 Task: Create in the project ToughWorks in Backlog an issue 'Add support for offline messaging and chat', assign it to team member softage.2@softage.net and change the status to IN PROGRESS.
Action: Mouse moved to (252, 577)
Screenshot: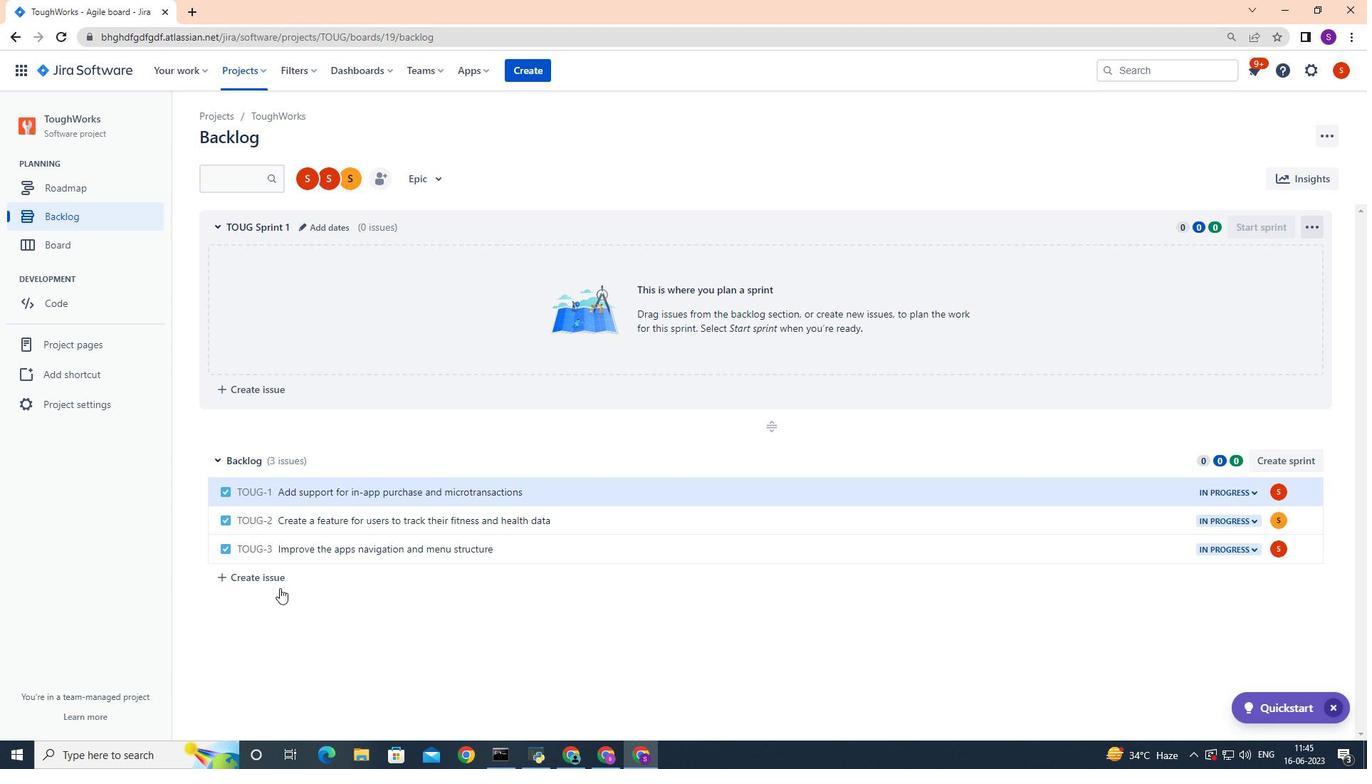 
Action: Mouse pressed left at (252, 577)
Screenshot: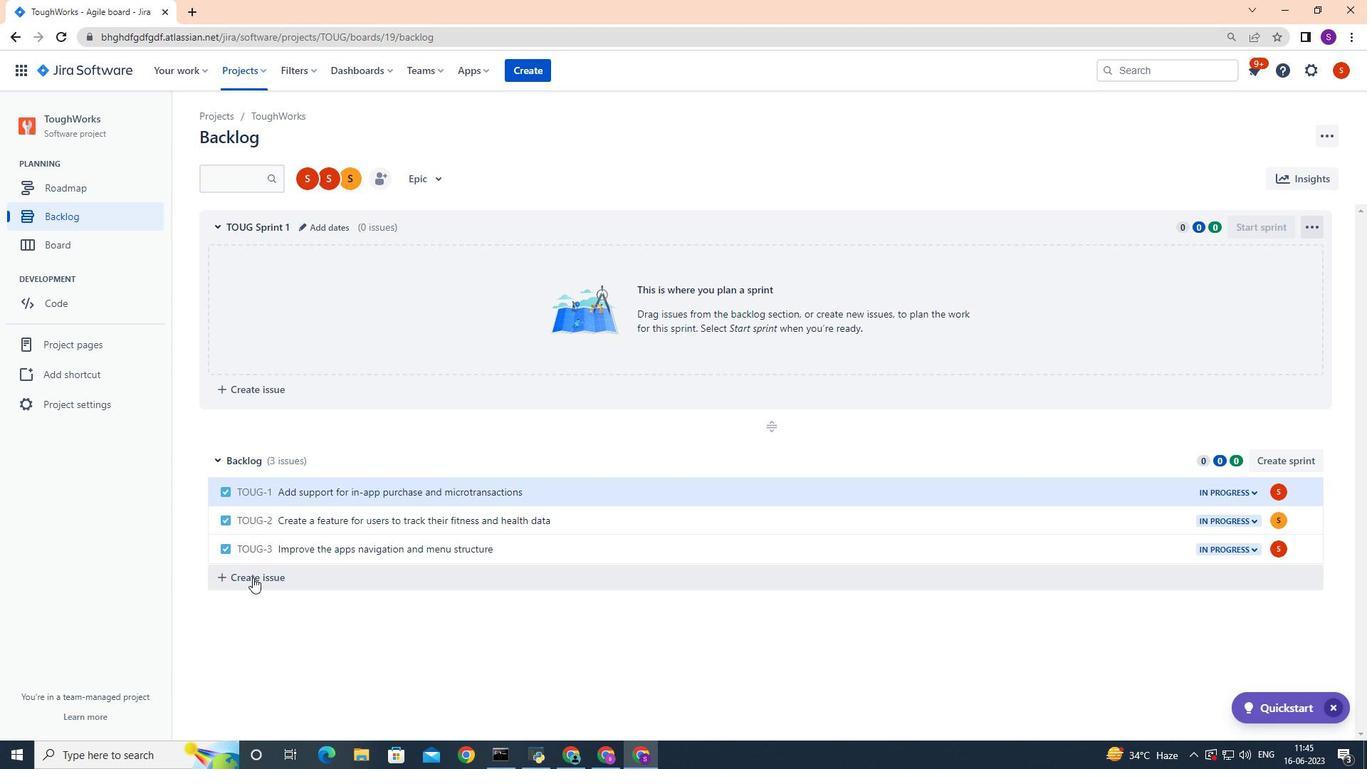 
Action: Mouse moved to (341, 578)
Screenshot: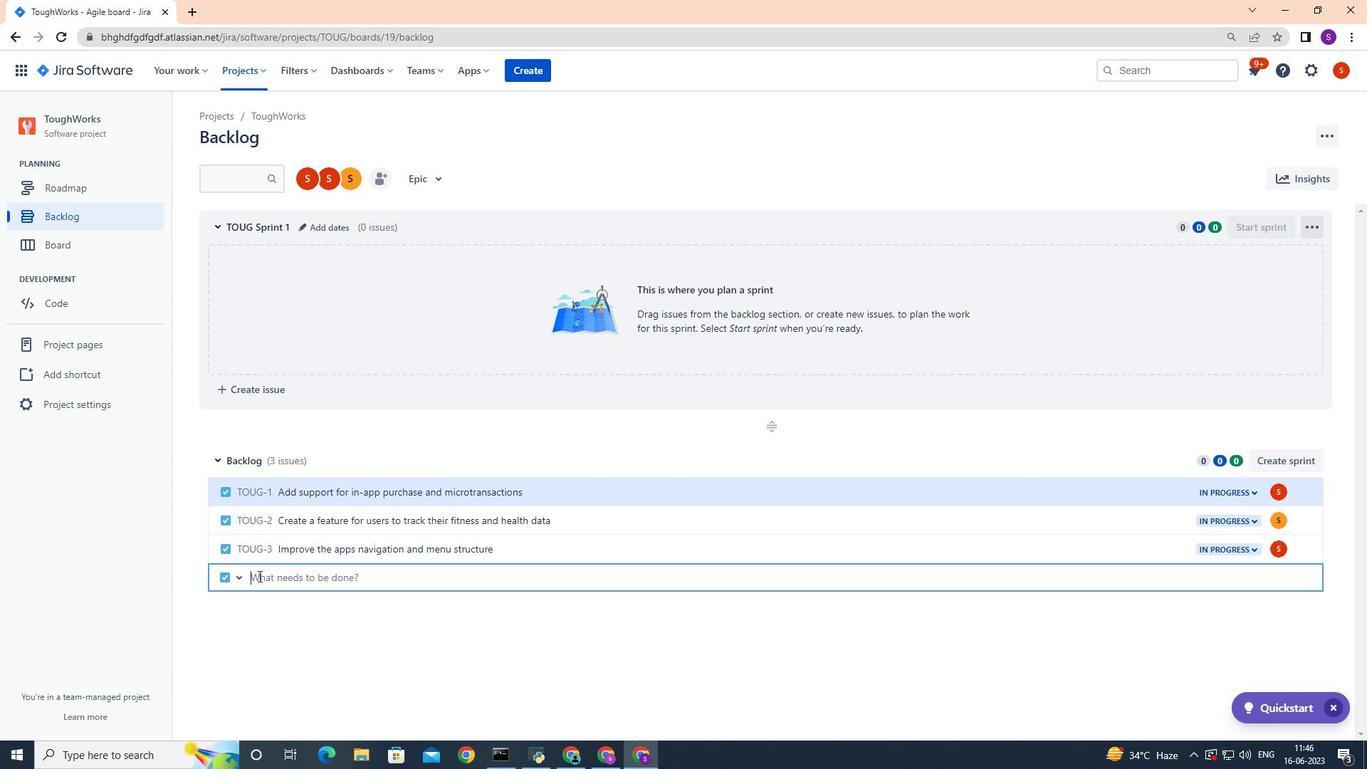 
Action: Key pressed <Key.caps_lock>AD<Key.backspace><Key.backspace>A<Key.caps_lock>dd<Key.space>support<Key.space>for<Key.space>offlim<Key.backspace>ne<Key.space>m,e<Key.backspace><Key.backspace>essaging<Key.space>and<Key.space>chat<Key.enter>
Screenshot: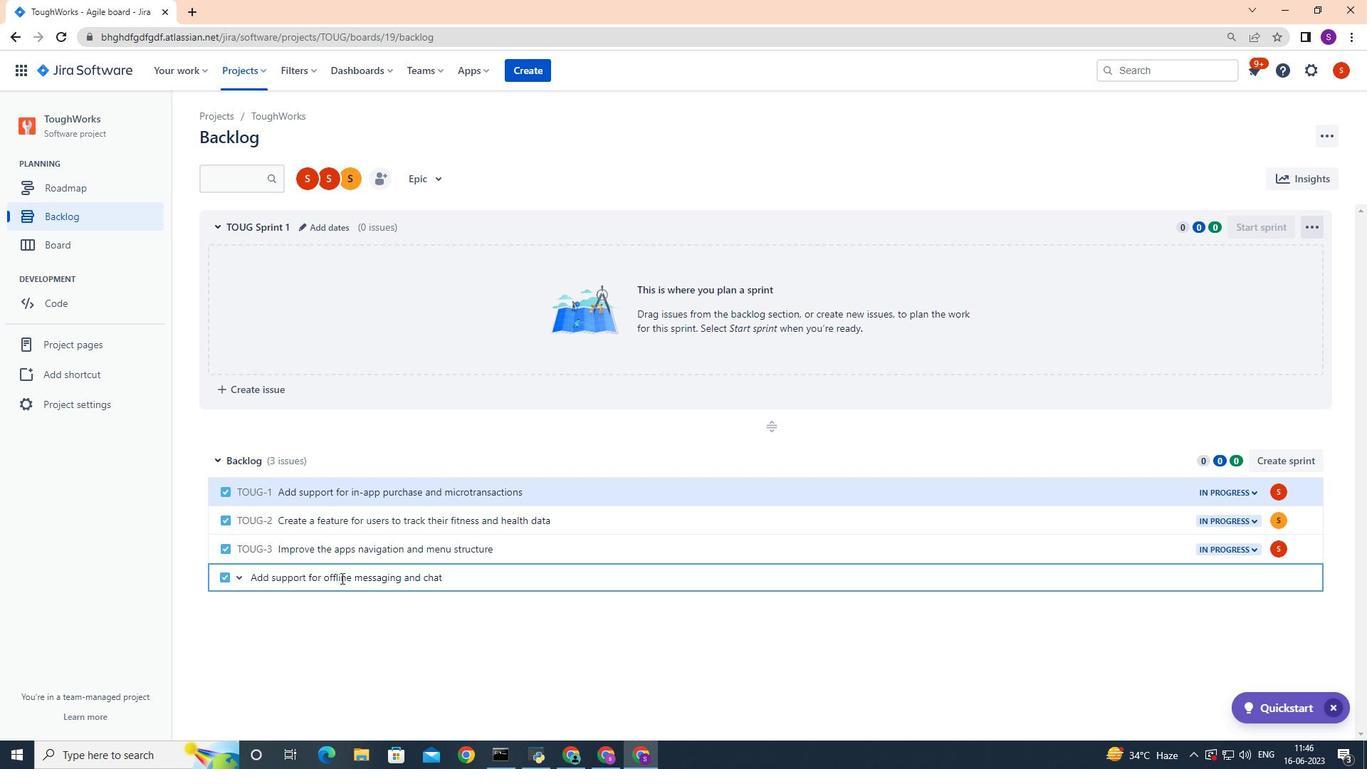 
Action: Mouse moved to (1282, 574)
Screenshot: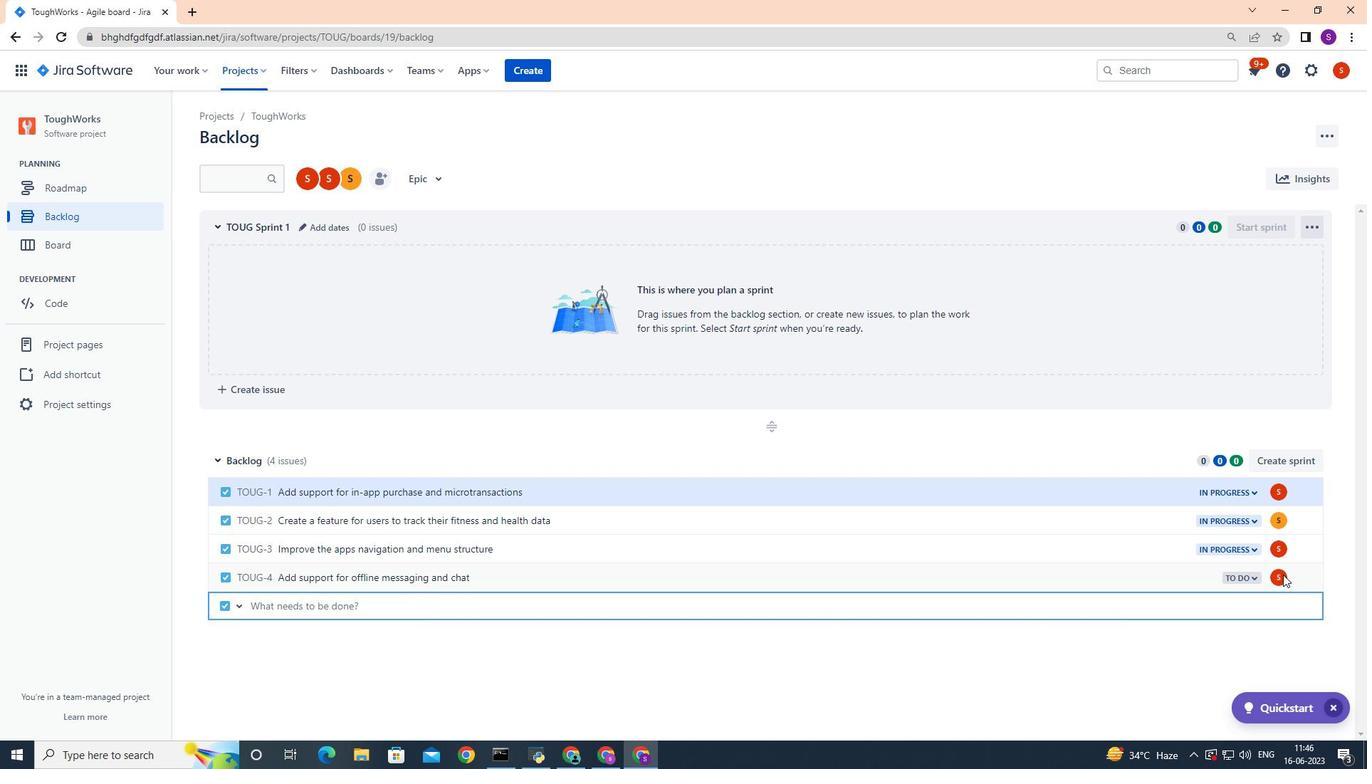 
Action: Mouse pressed left at (1282, 574)
Screenshot: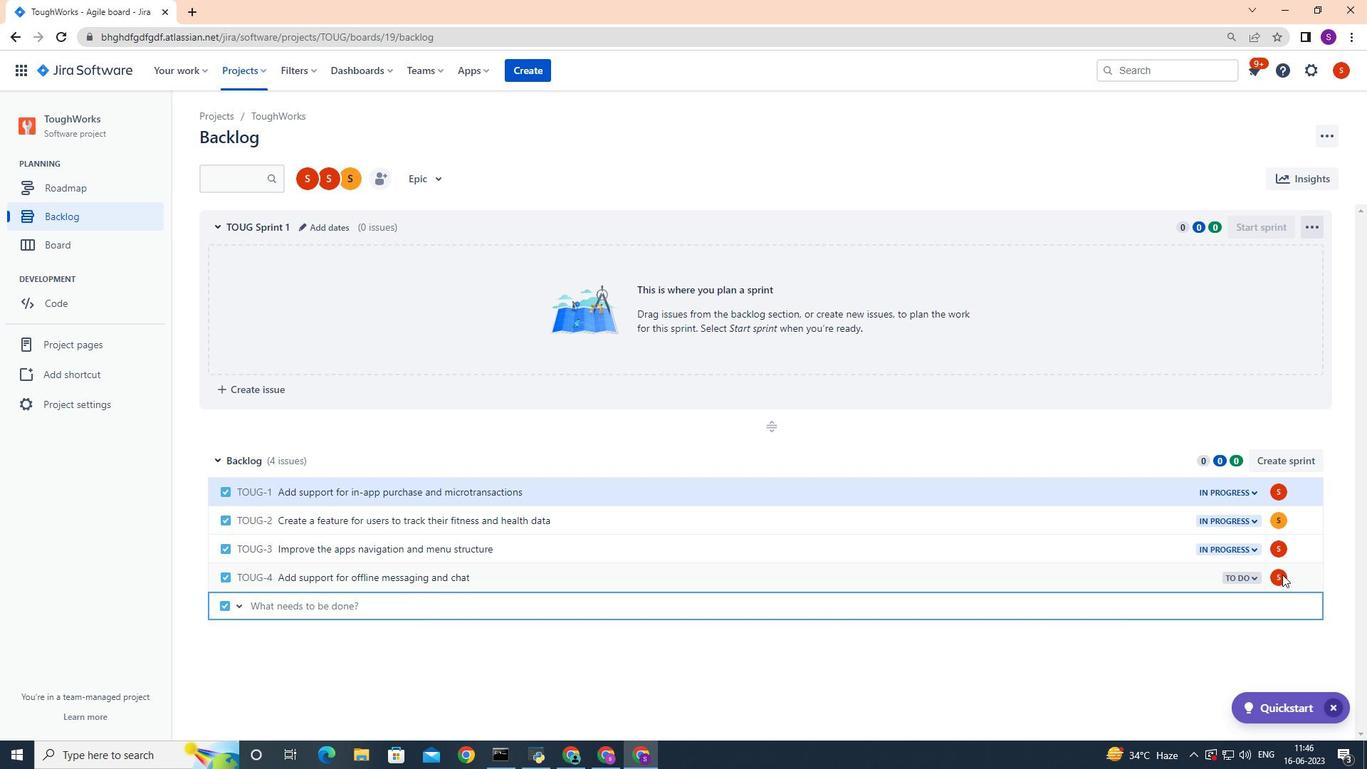 
Action: Mouse pressed left at (1282, 574)
Screenshot: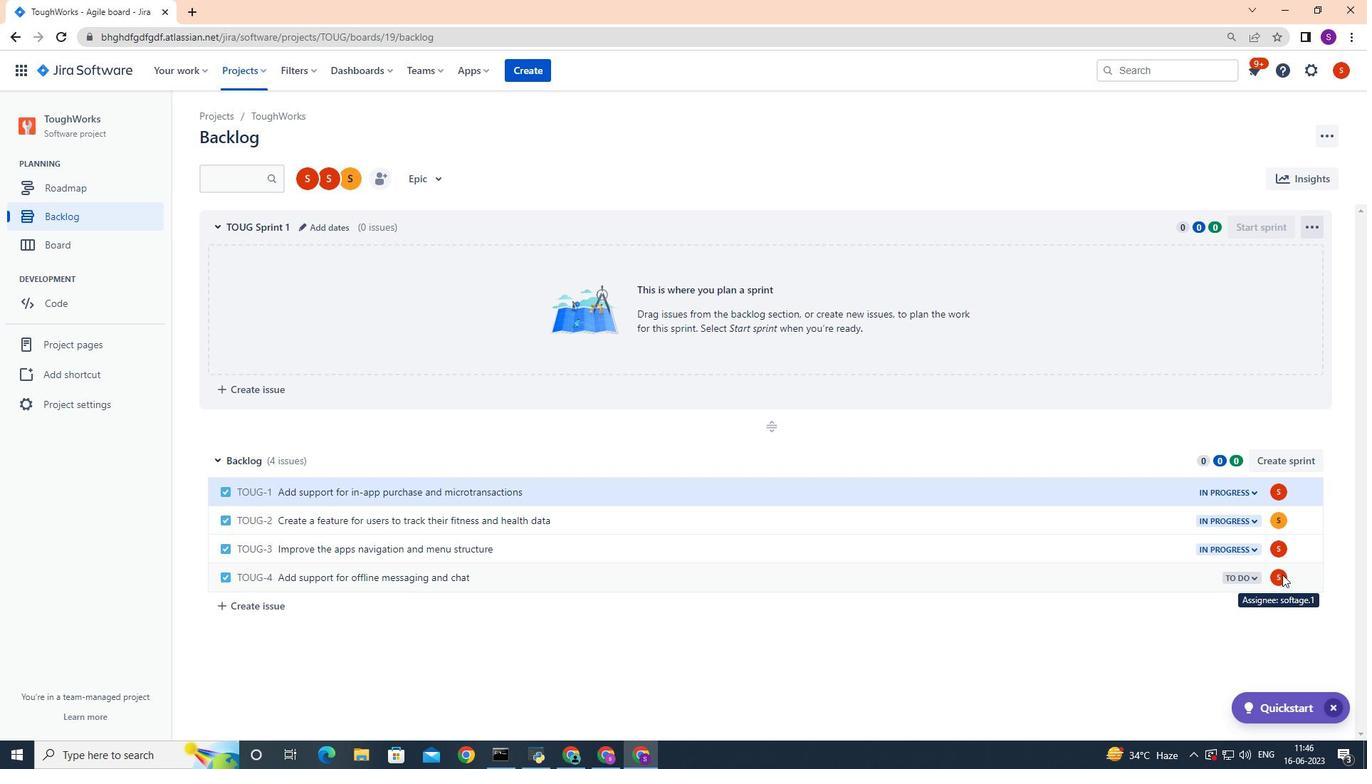 
Action: Mouse moved to (1282, 578)
Screenshot: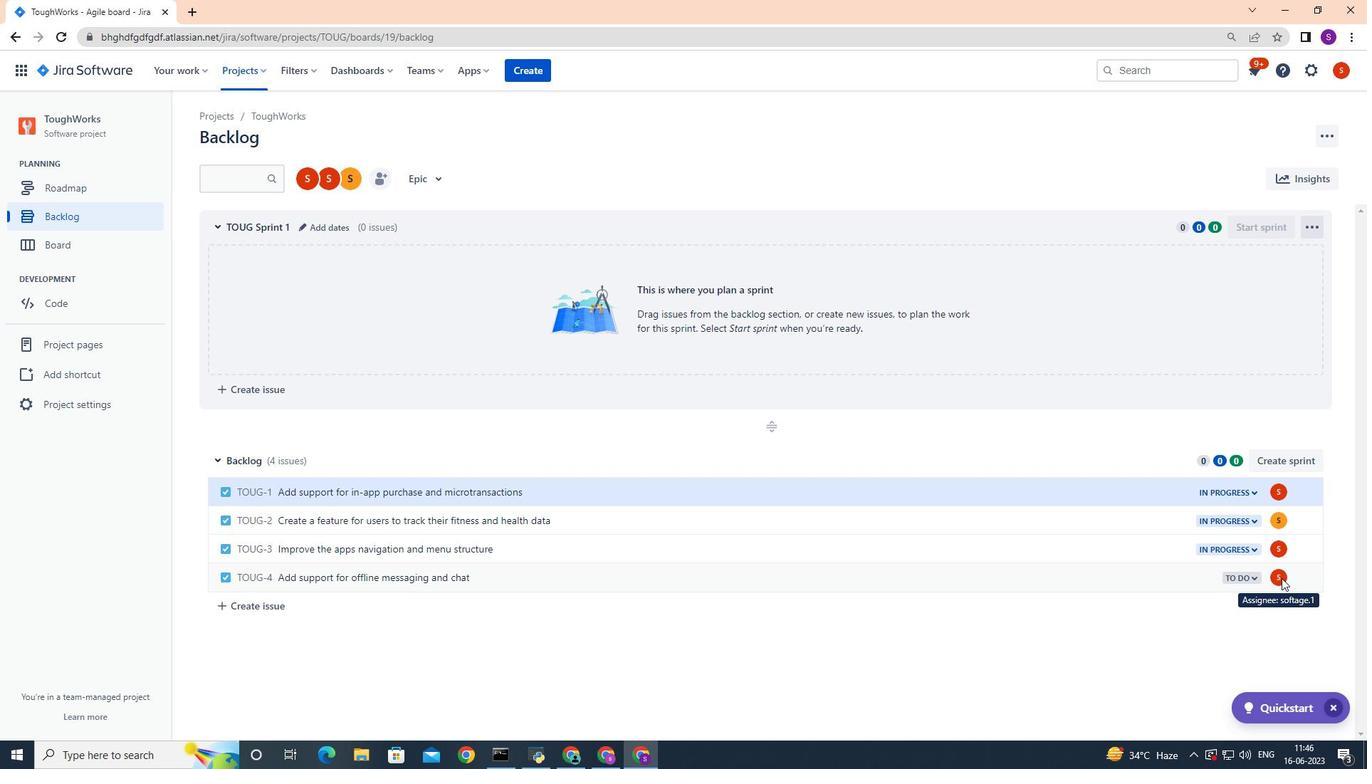
Action: Mouse pressed left at (1282, 578)
Screenshot: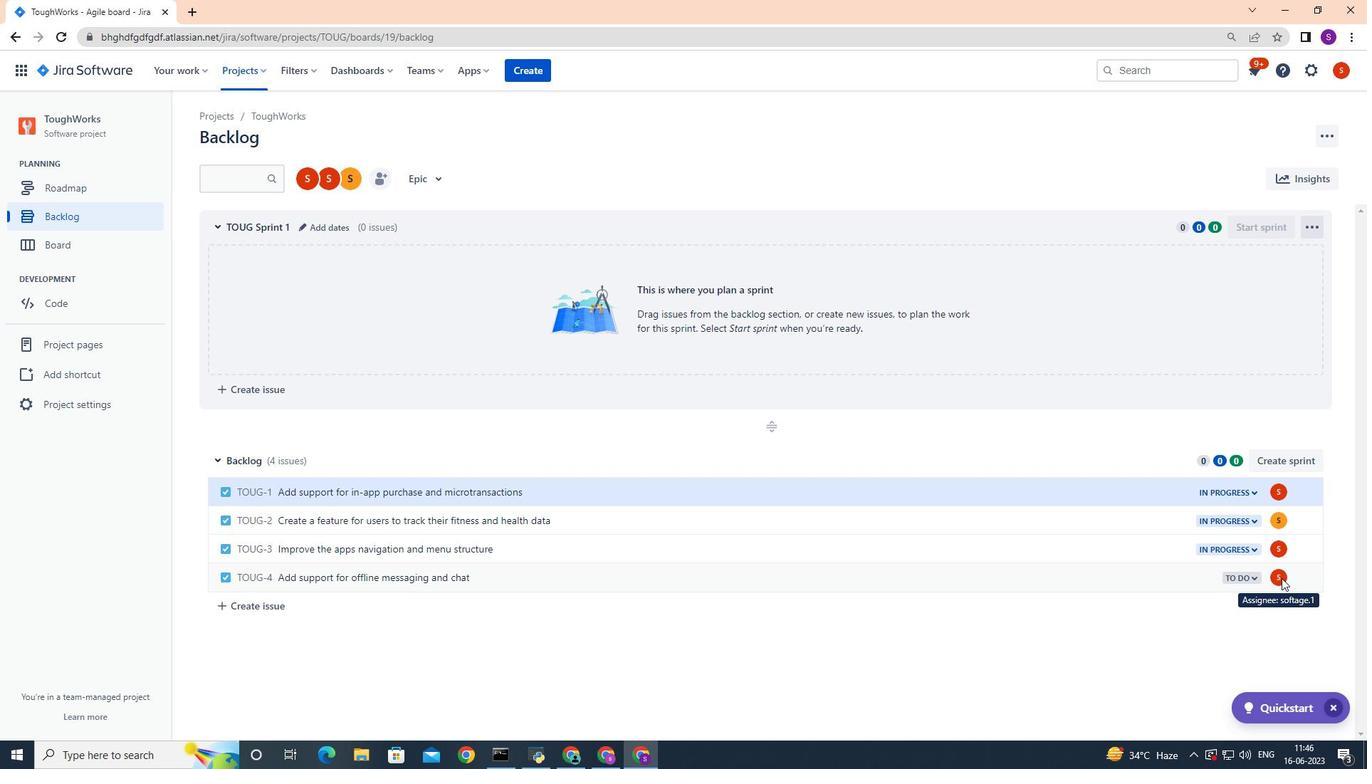 
Action: Mouse pressed left at (1282, 578)
Screenshot: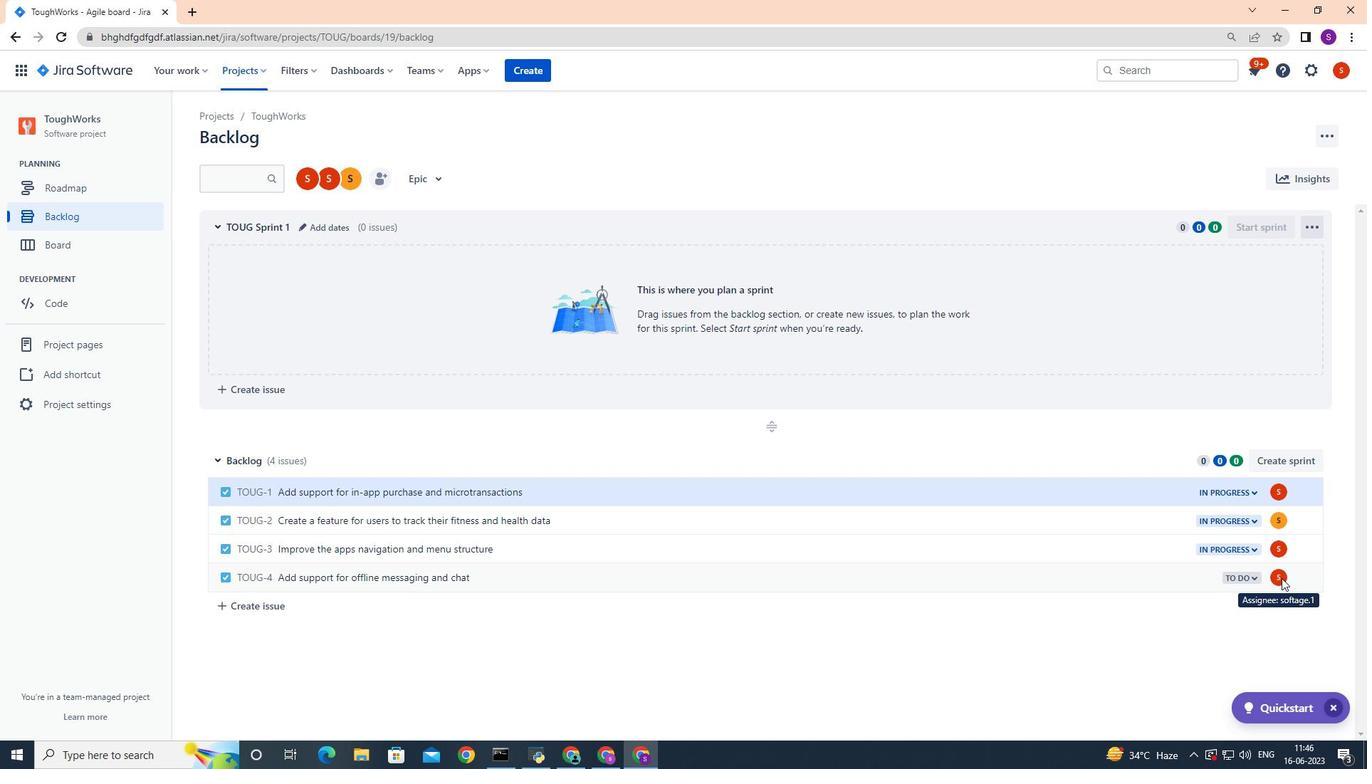 
Action: Mouse pressed left at (1282, 578)
Screenshot: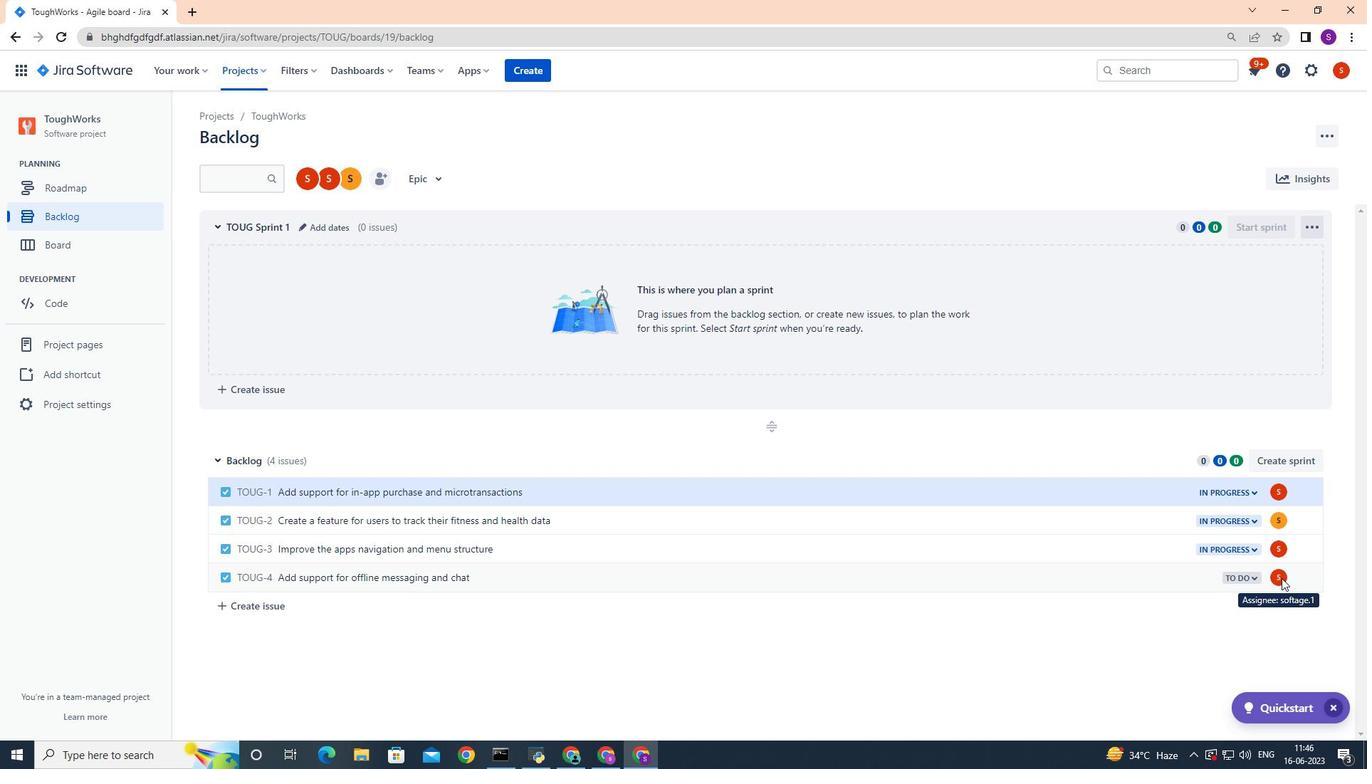 
Action: Mouse pressed left at (1282, 578)
Screenshot: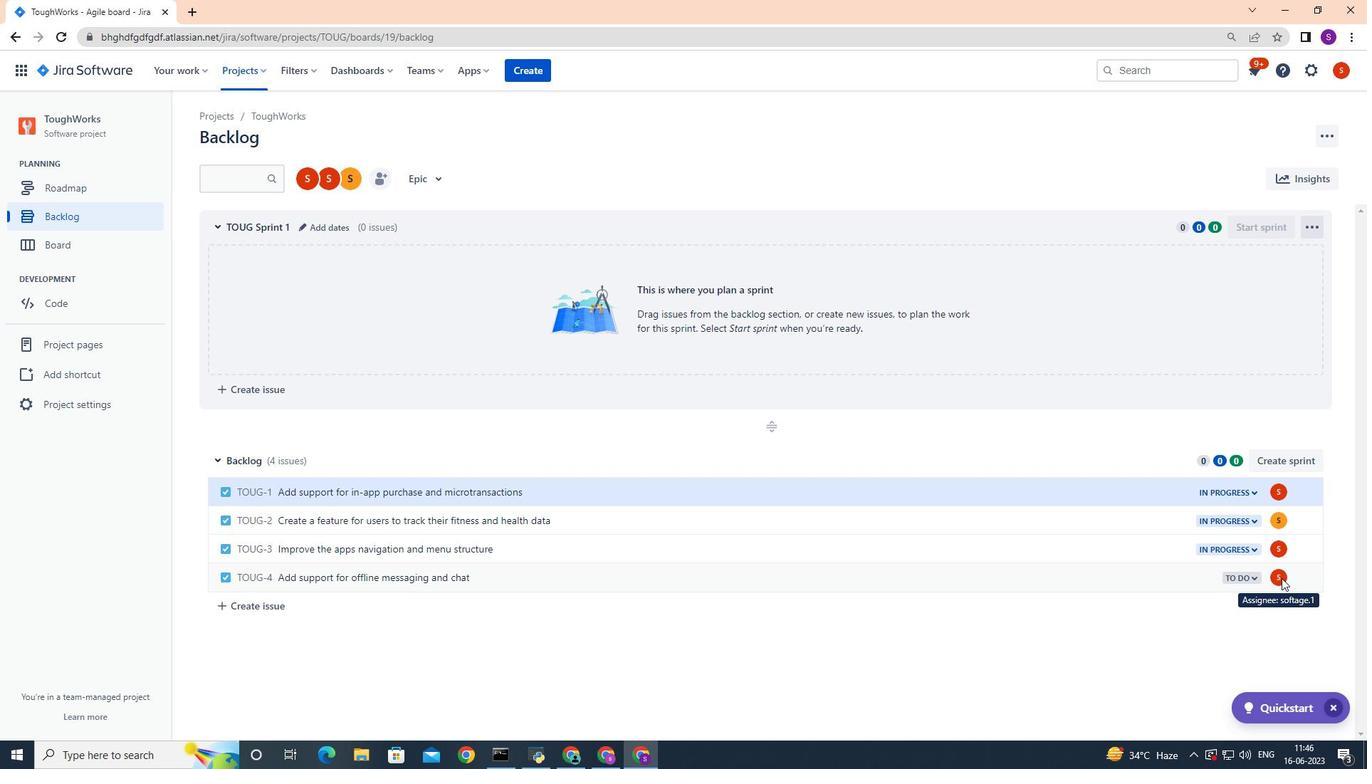 
Action: Mouse moved to (1282, 581)
Screenshot: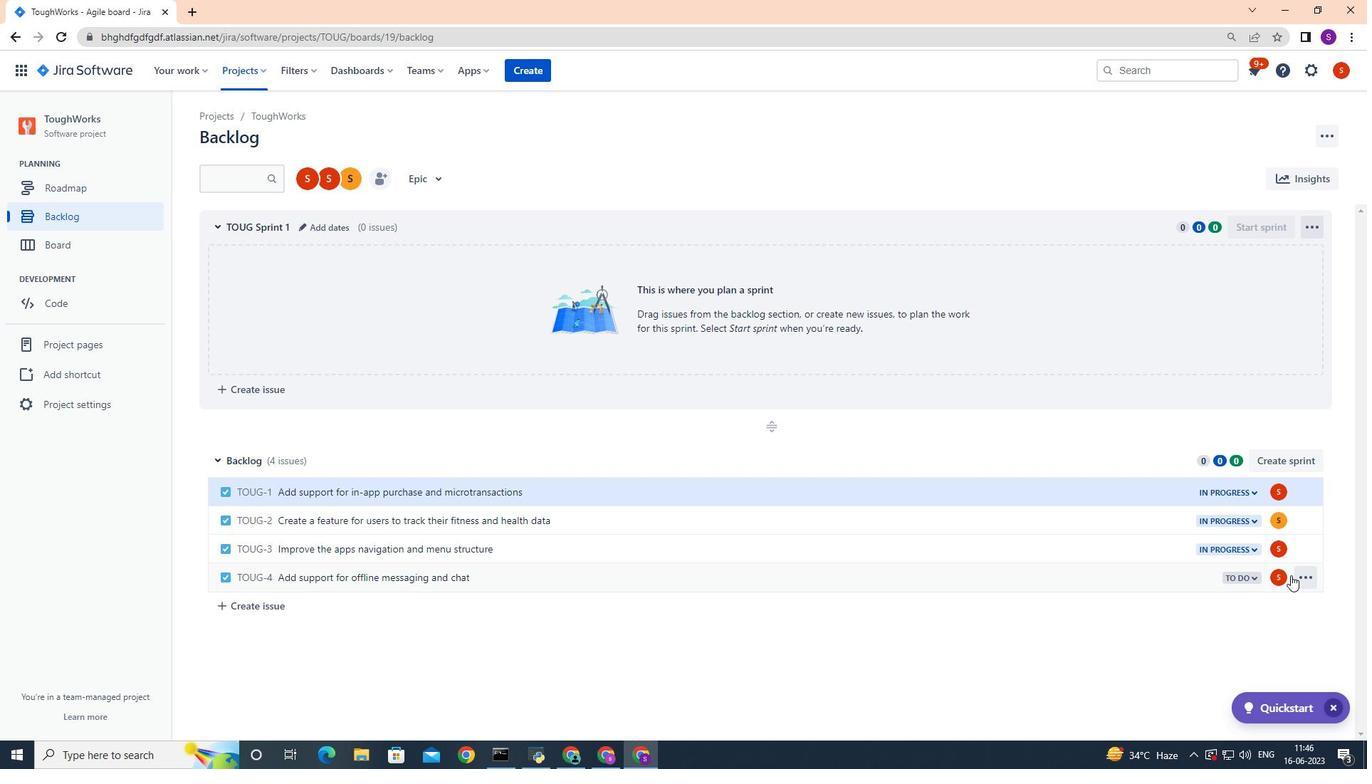 
Action: Mouse pressed left at (1282, 581)
Screenshot: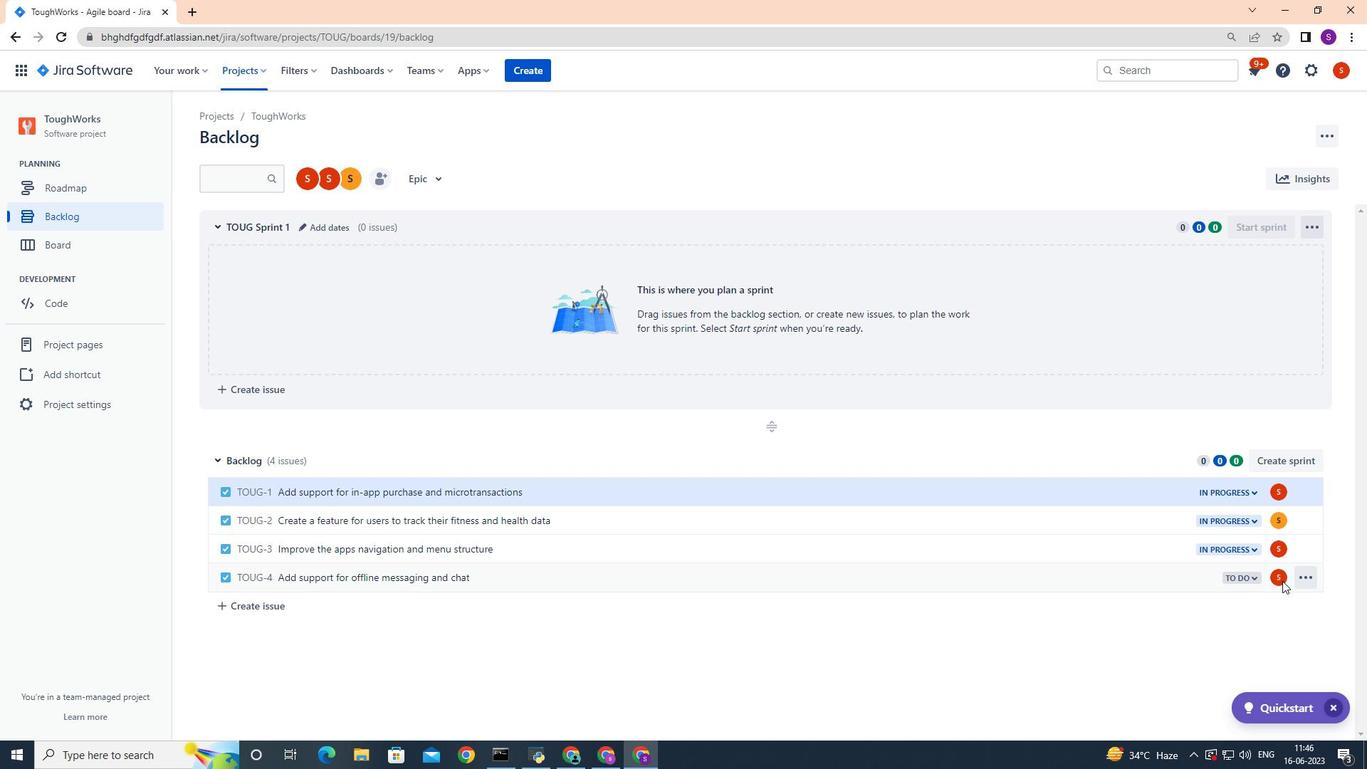 
Action: Mouse moved to (1279, 578)
Screenshot: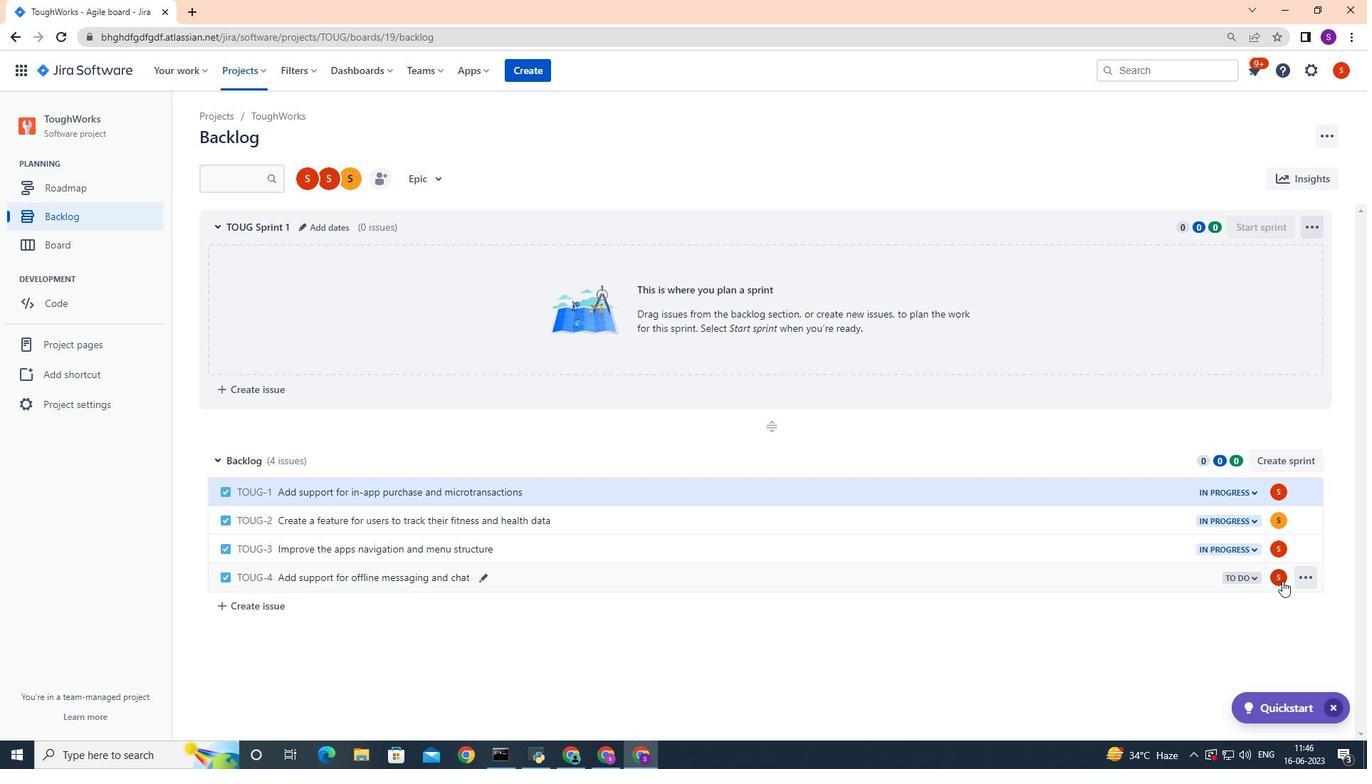 
Action: Mouse pressed left at (1279, 578)
Screenshot: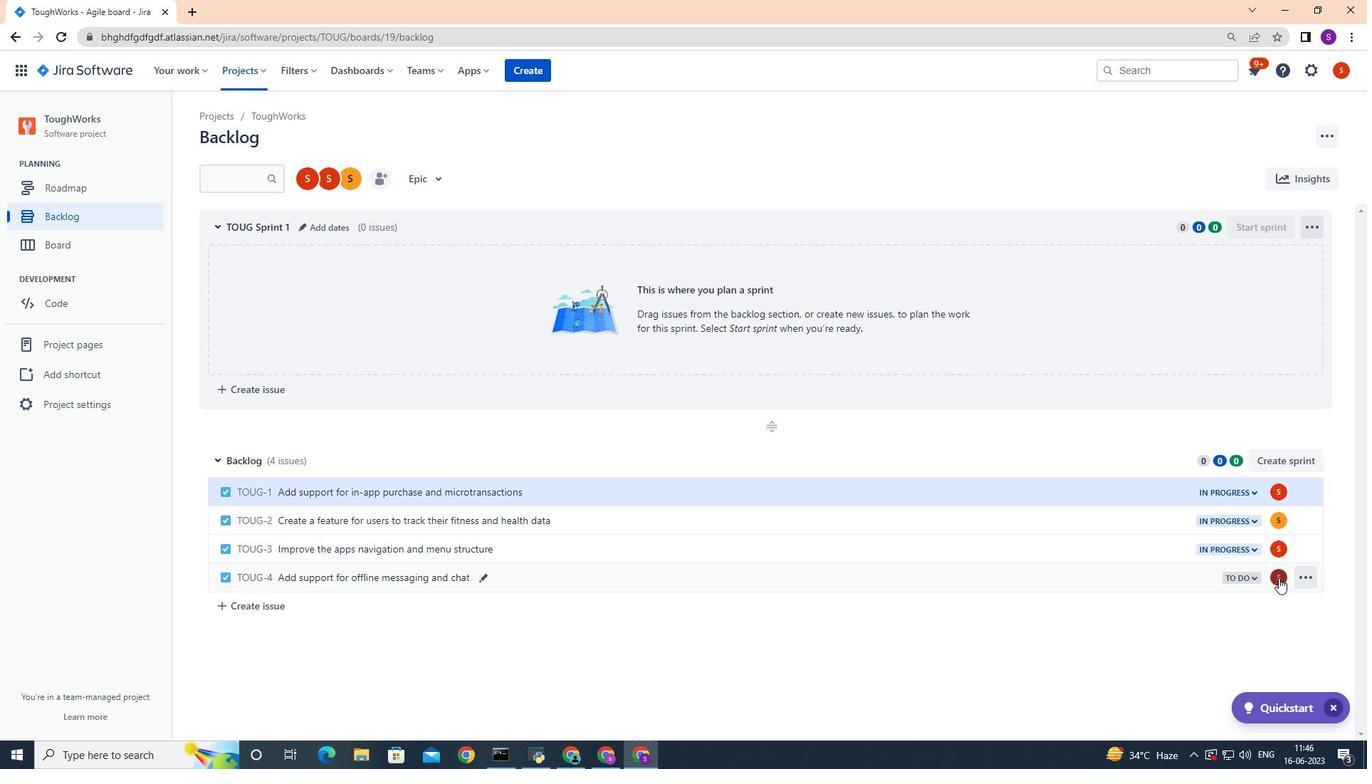 
Action: Mouse moved to (1178, 602)
Screenshot: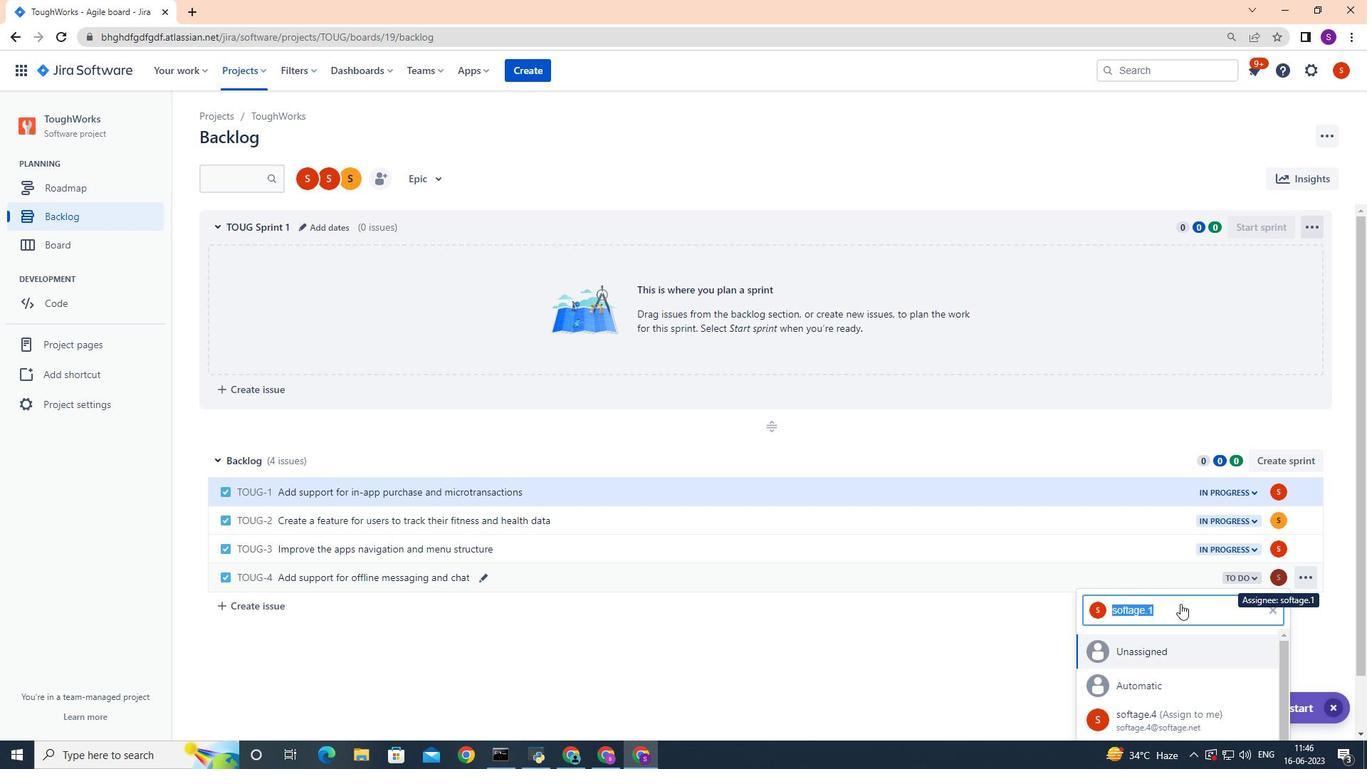 
Action: Key pressed softage.2
Screenshot: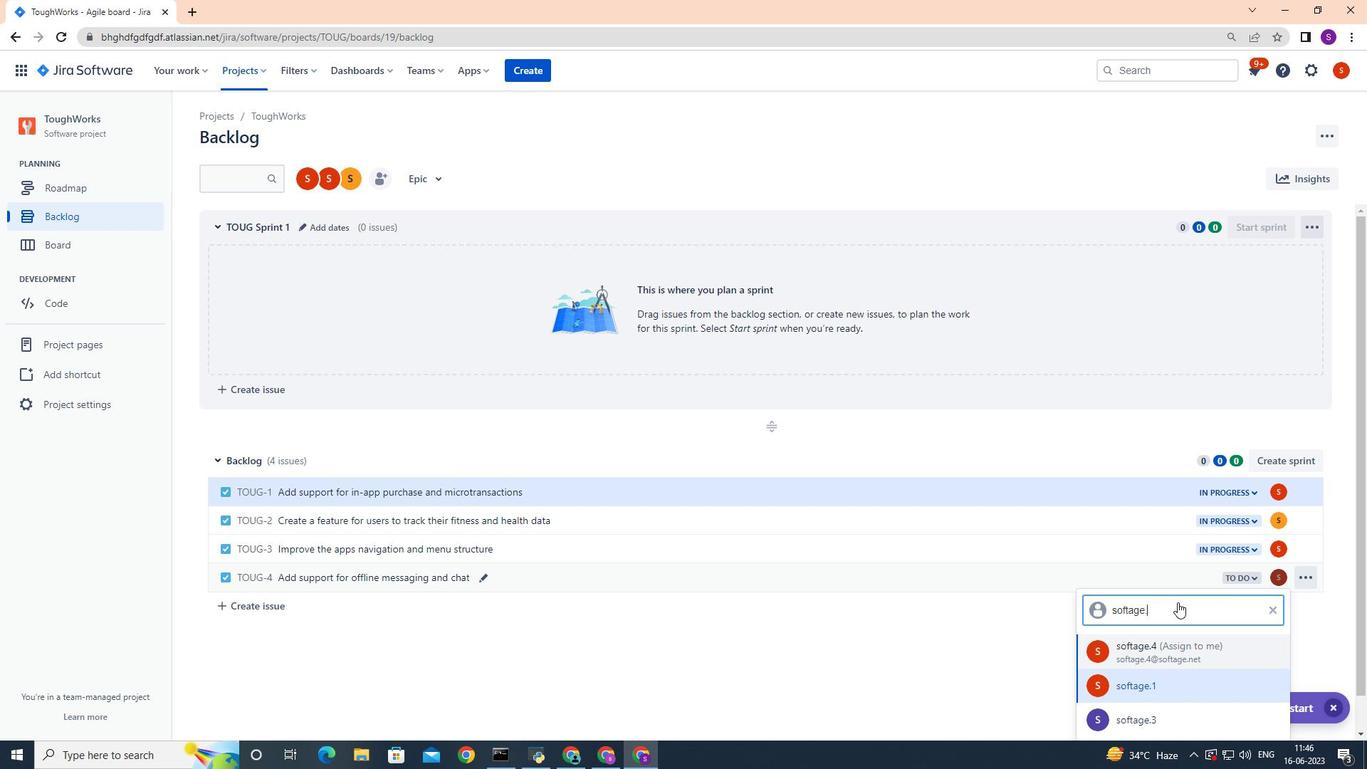 
Action: Mouse moved to (1142, 686)
Screenshot: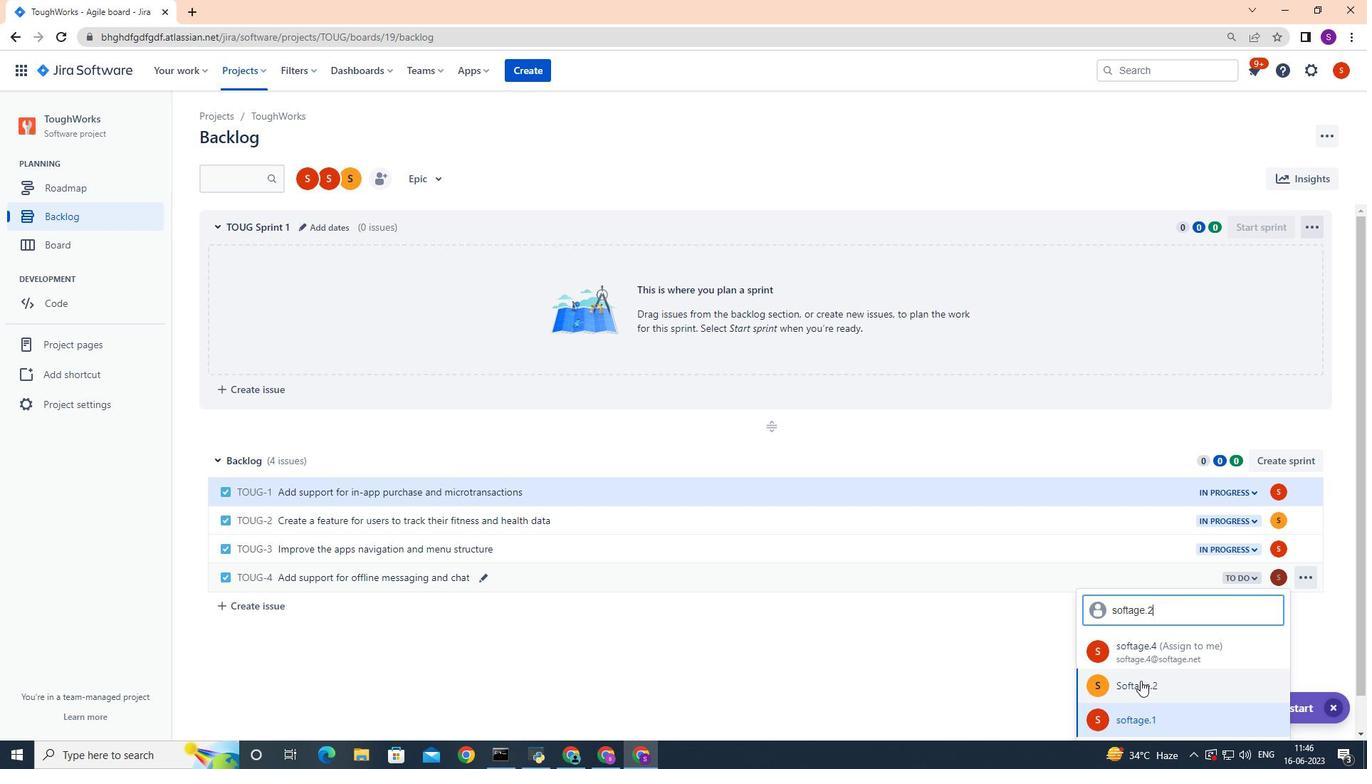 
Action: Mouse pressed left at (1142, 686)
Screenshot: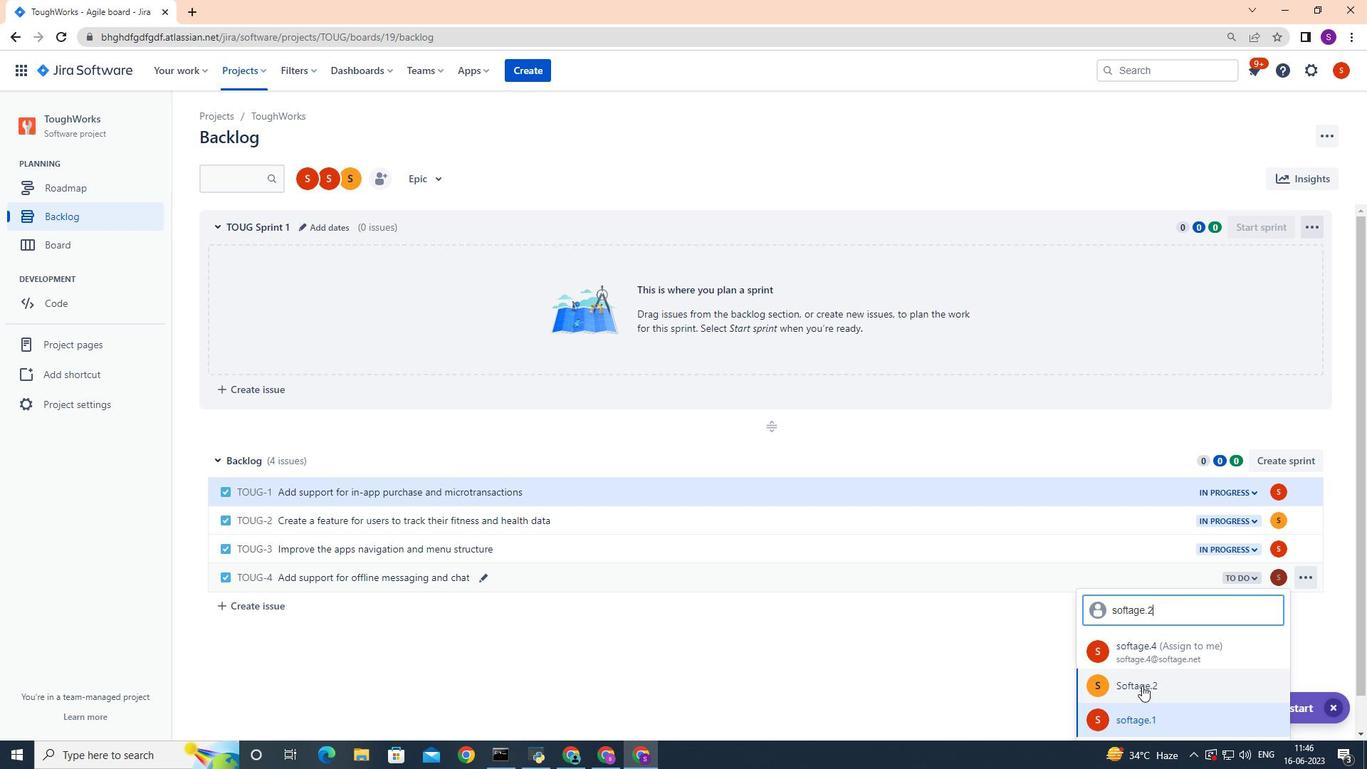 
Action: Mouse moved to (1245, 582)
Screenshot: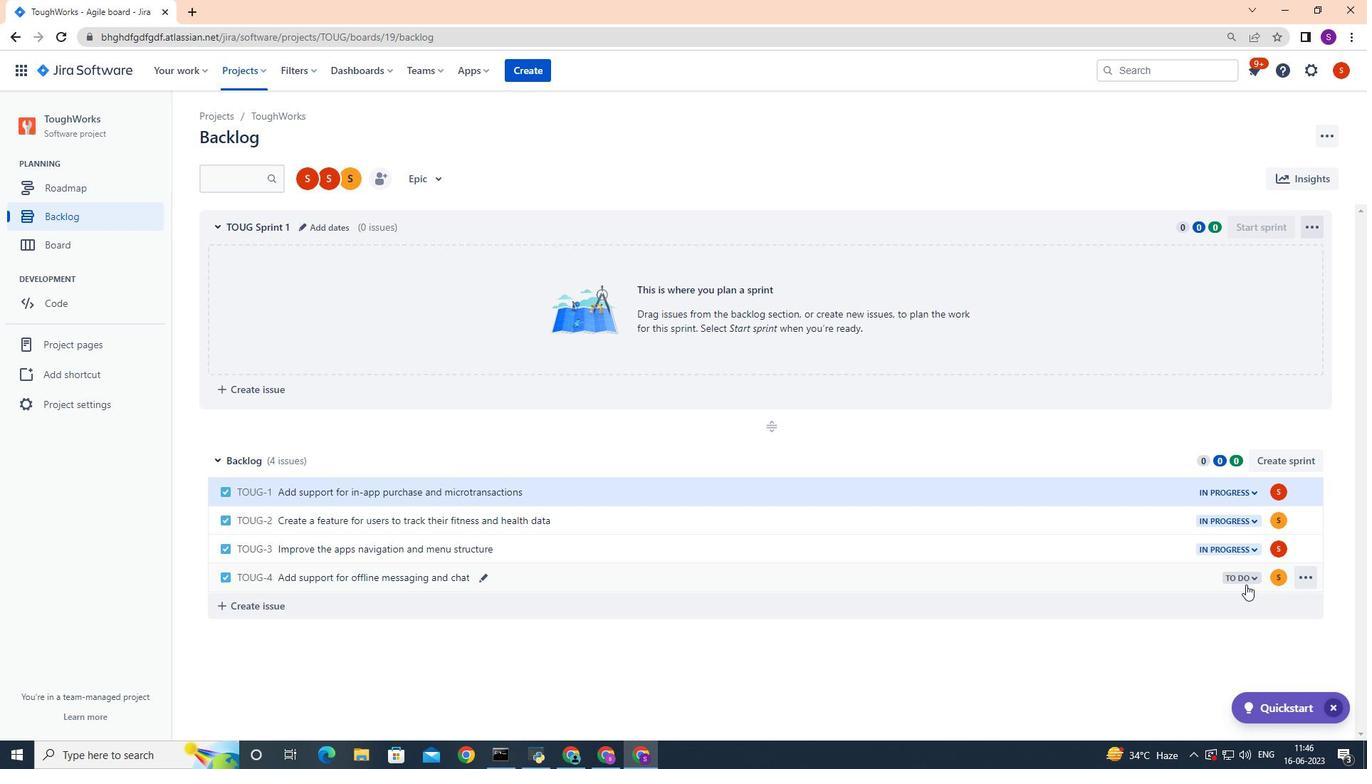 
Action: Mouse pressed left at (1245, 582)
Screenshot: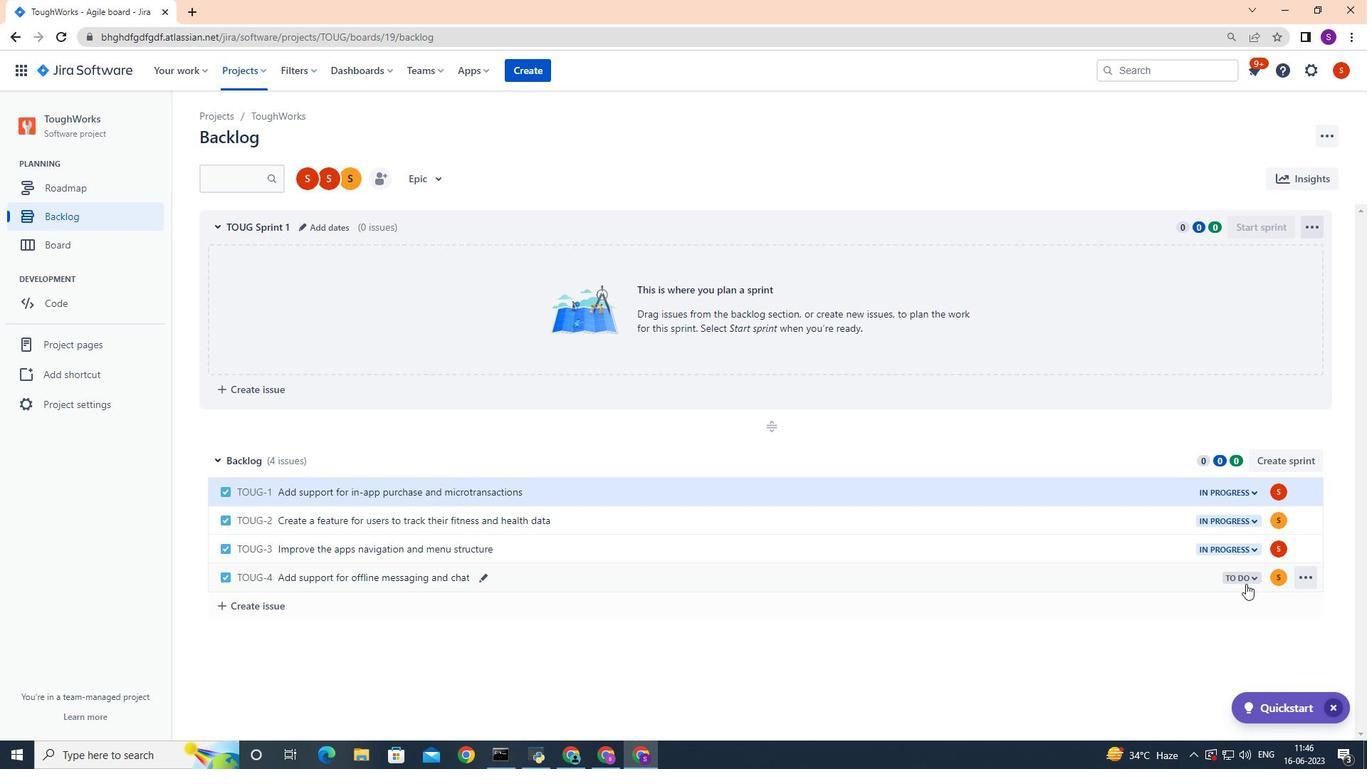 
Action: Mouse moved to (1155, 605)
Screenshot: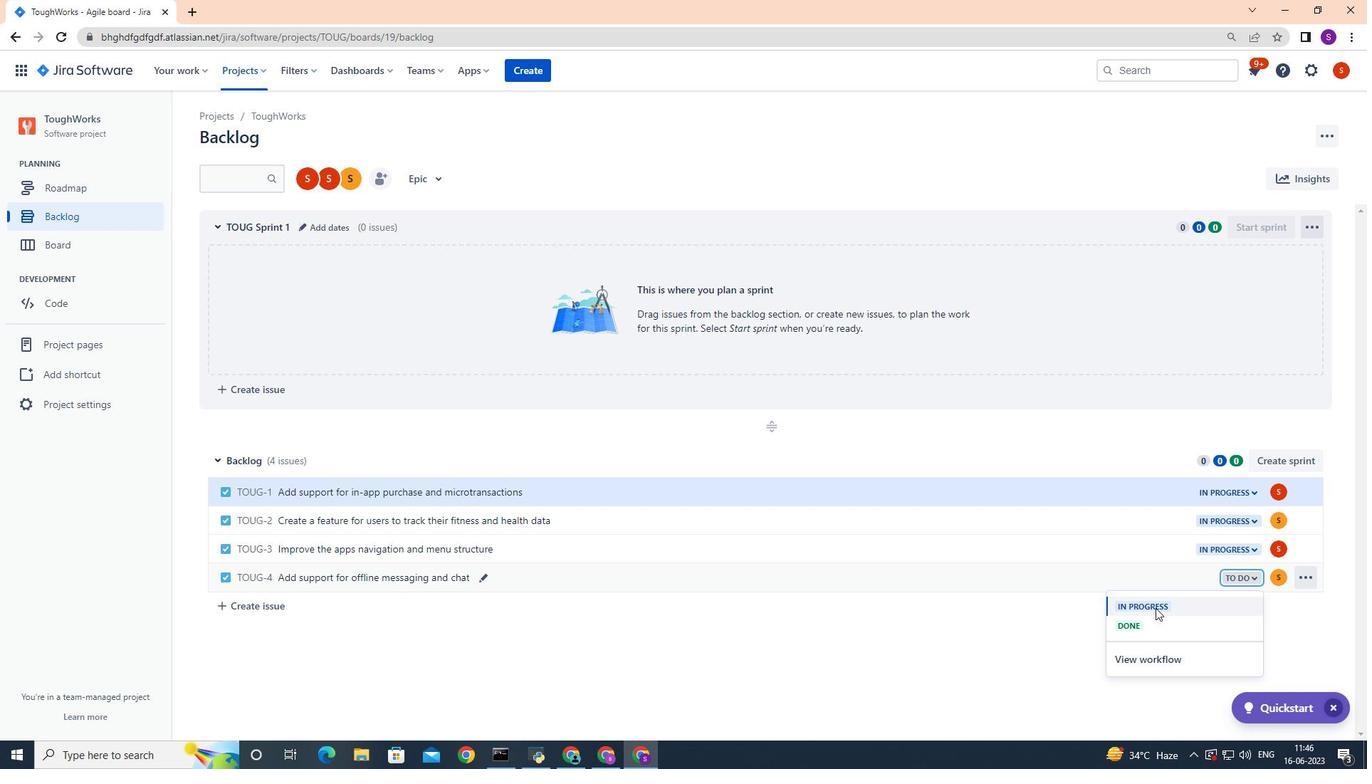 
Action: Mouse pressed left at (1155, 605)
Screenshot: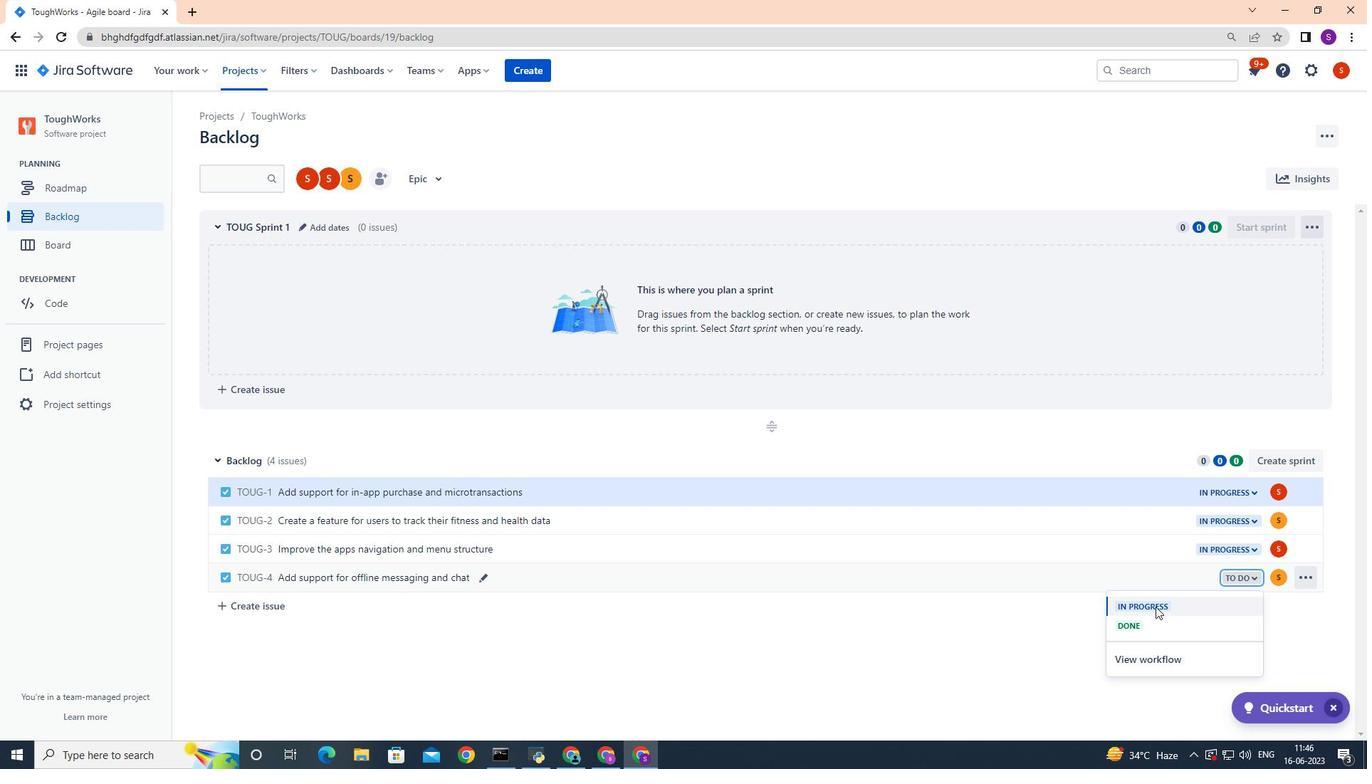 
